 Task: Change slide transition to fade.
Action: Mouse moved to (111, 68)
Screenshot: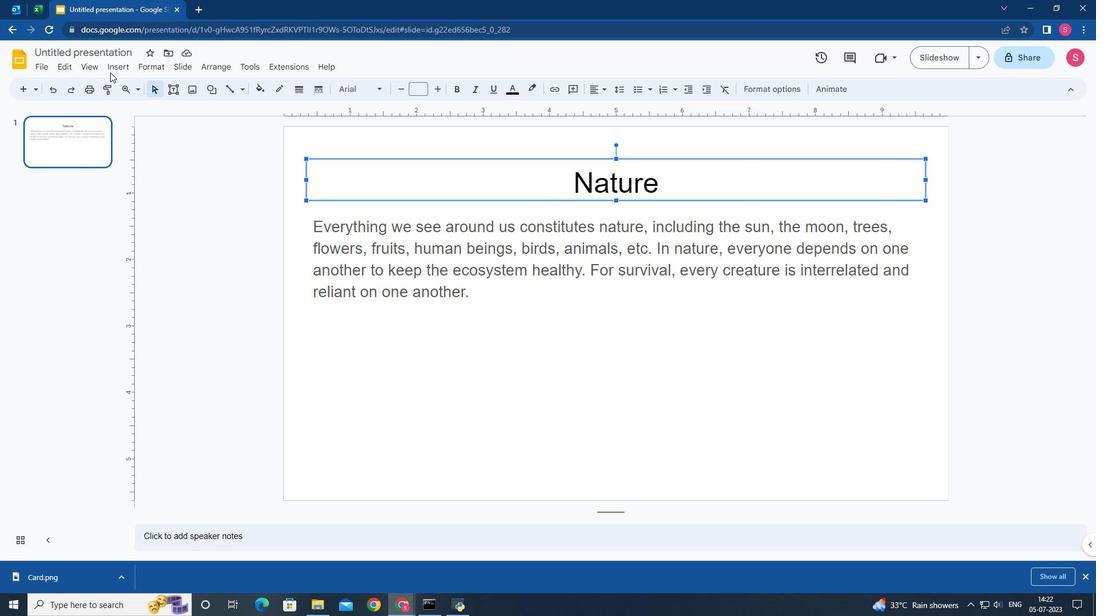 
Action: Mouse pressed left at (111, 68)
Screenshot: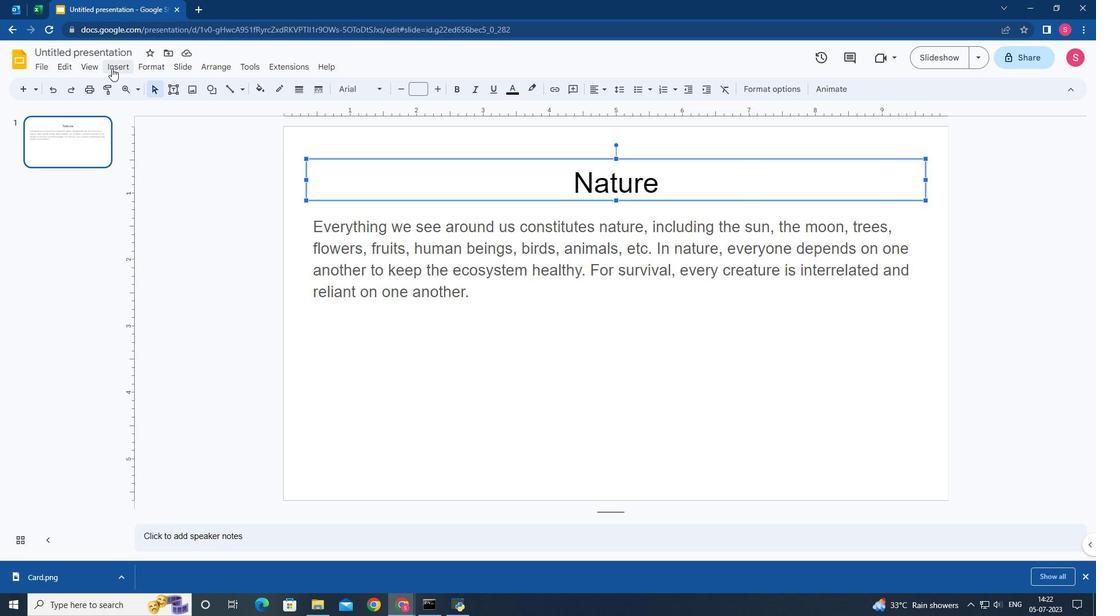 
Action: Mouse moved to (143, 289)
Screenshot: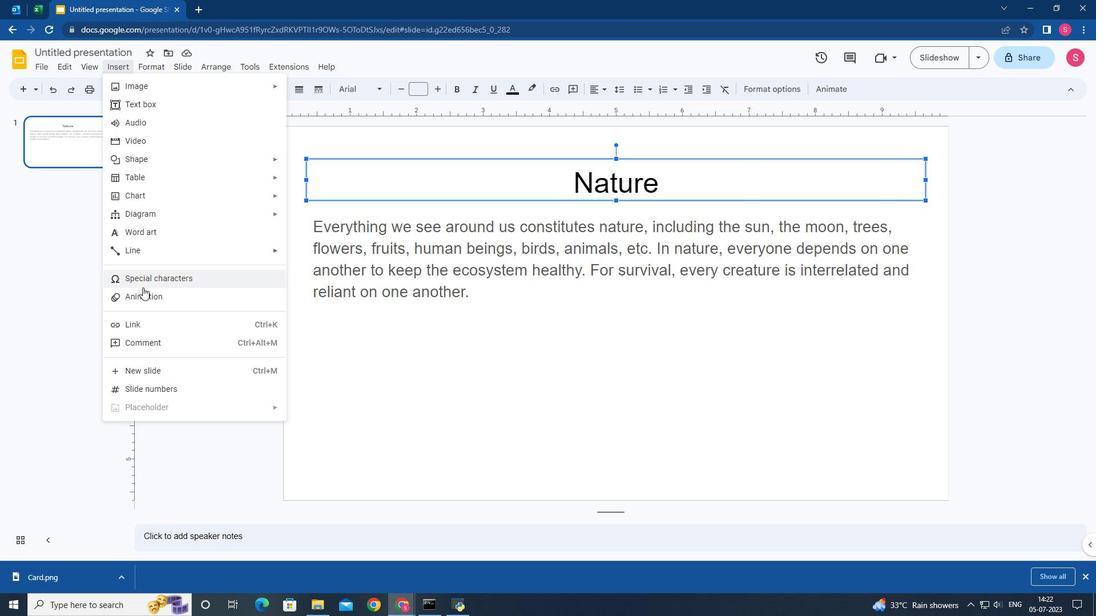 
Action: Mouse pressed left at (143, 289)
Screenshot: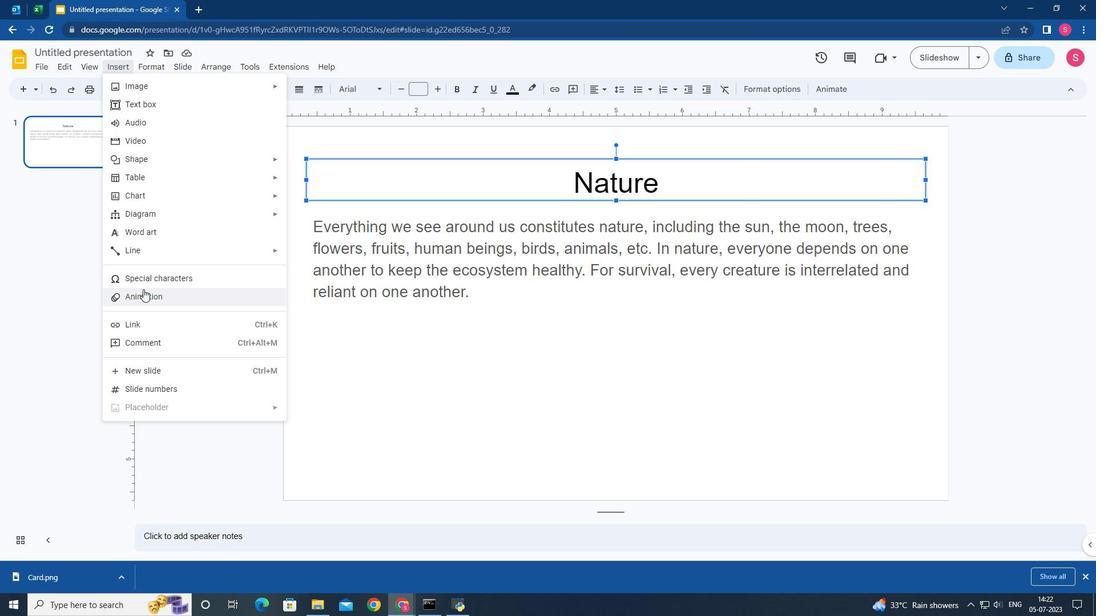 
Action: Mouse moved to (953, 158)
Screenshot: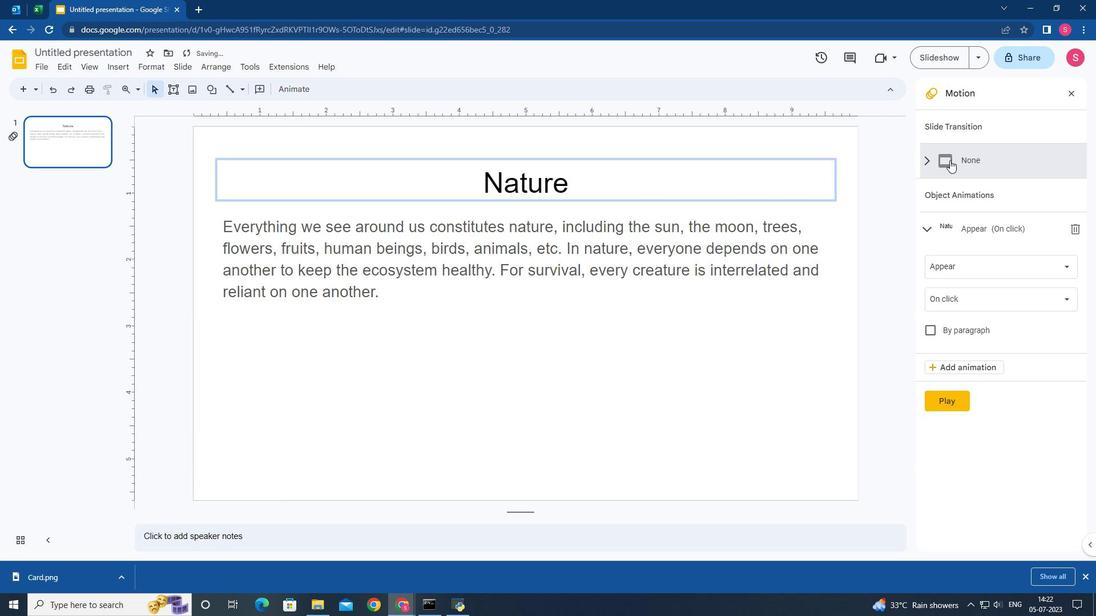 
Action: Mouse pressed left at (953, 158)
Screenshot: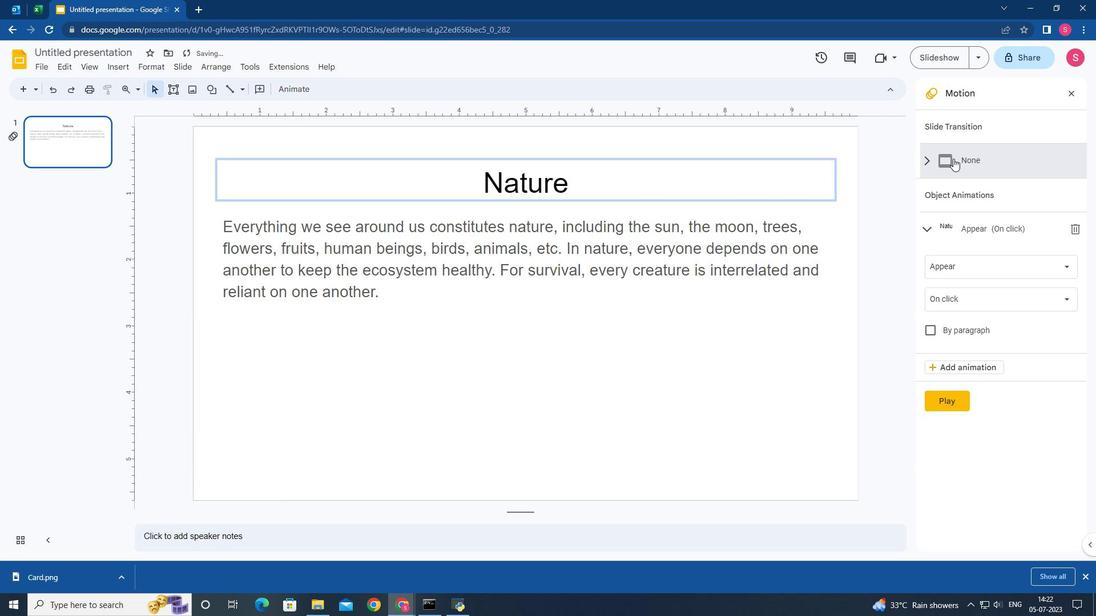 
Action: Mouse moved to (964, 195)
Screenshot: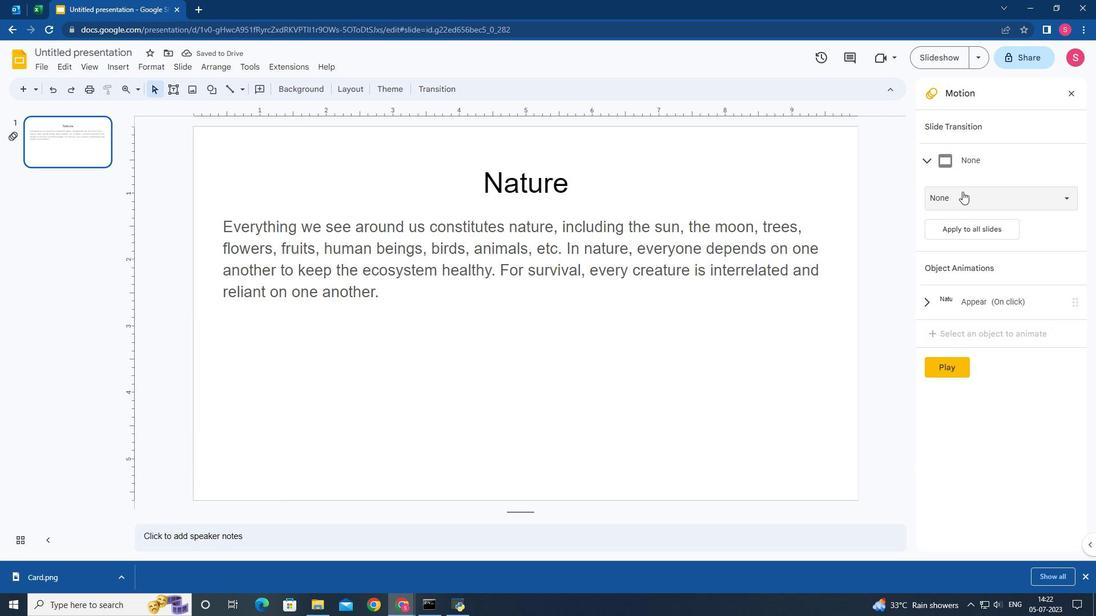 
Action: Mouse pressed left at (964, 195)
Screenshot: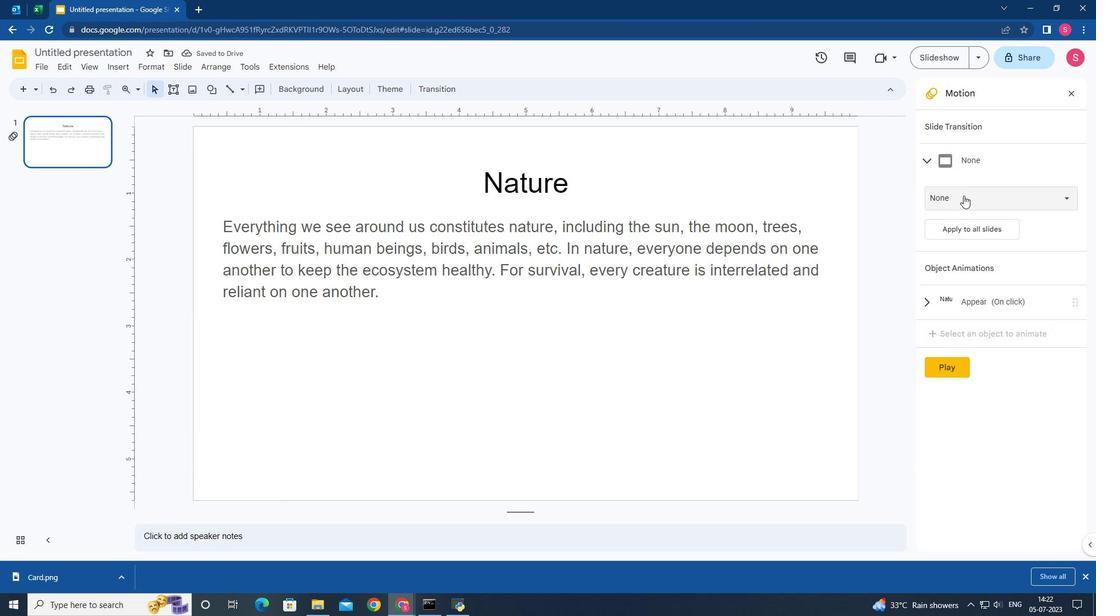 
Action: Mouse moved to (968, 255)
Screenshot: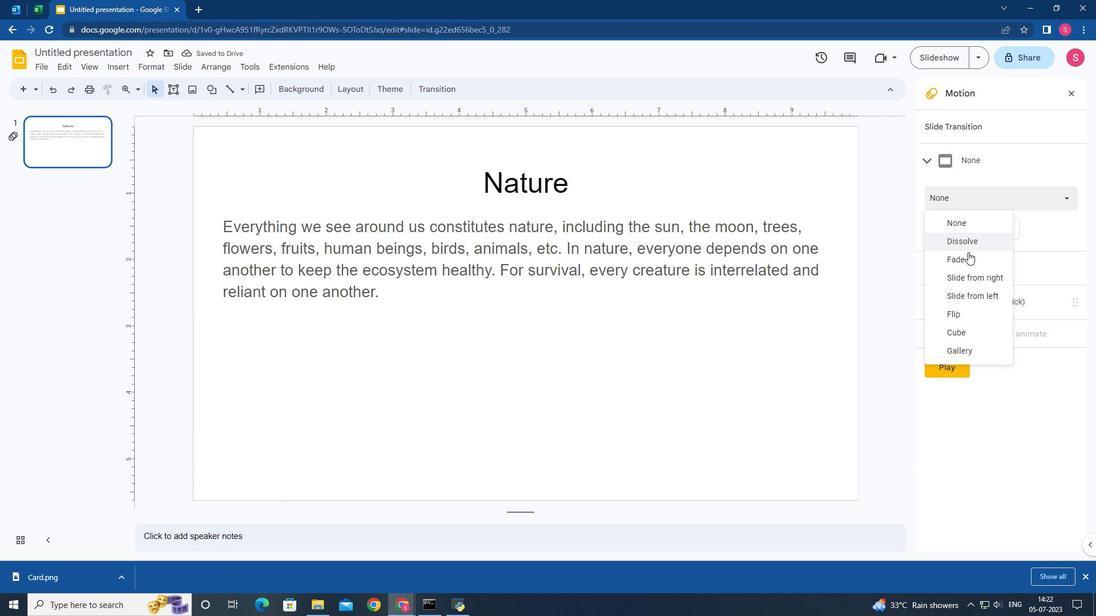 
Action: Mouse pressed left at (968, 255)
Screenshot: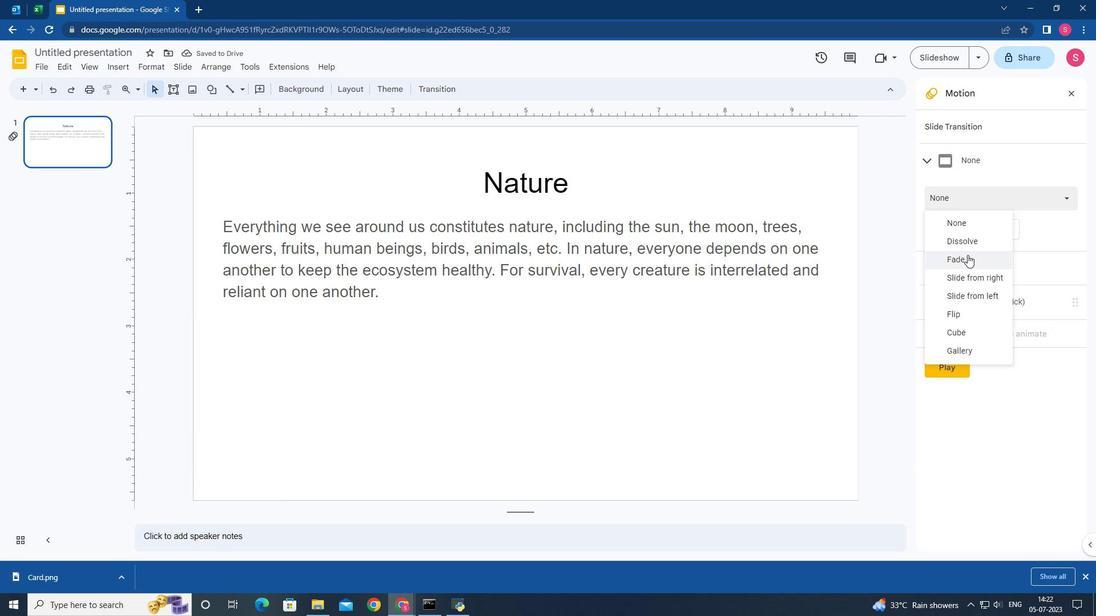 
Action: Mouse moved to (665, 310)
Screenshot: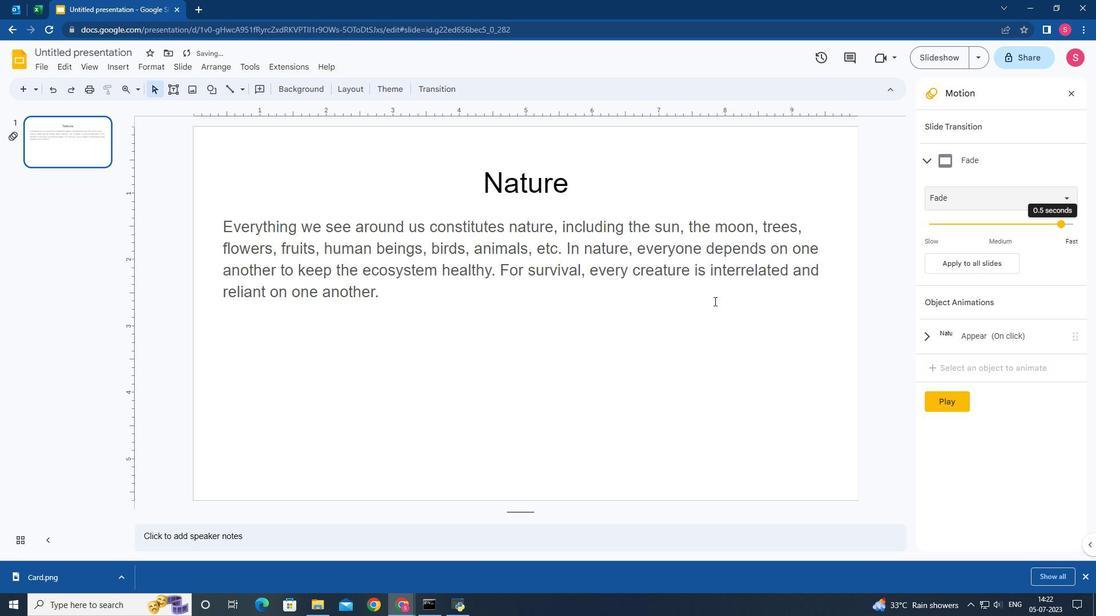 
